 Task: Add an action where "Status category is Open" in Macro.
Action: Mouse moved to (21, 342)
Screenshot: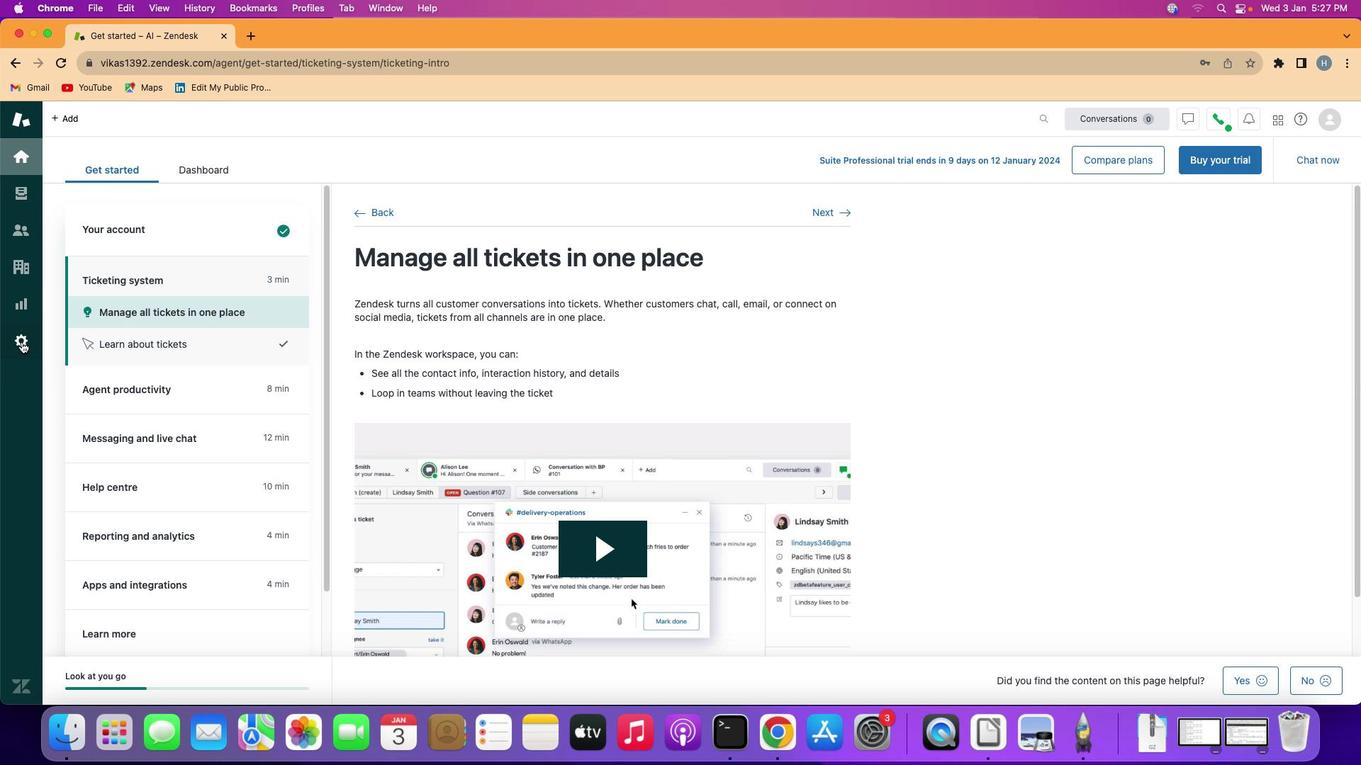 
Action: Mouse pressed left at (21, 342)
Screenshot: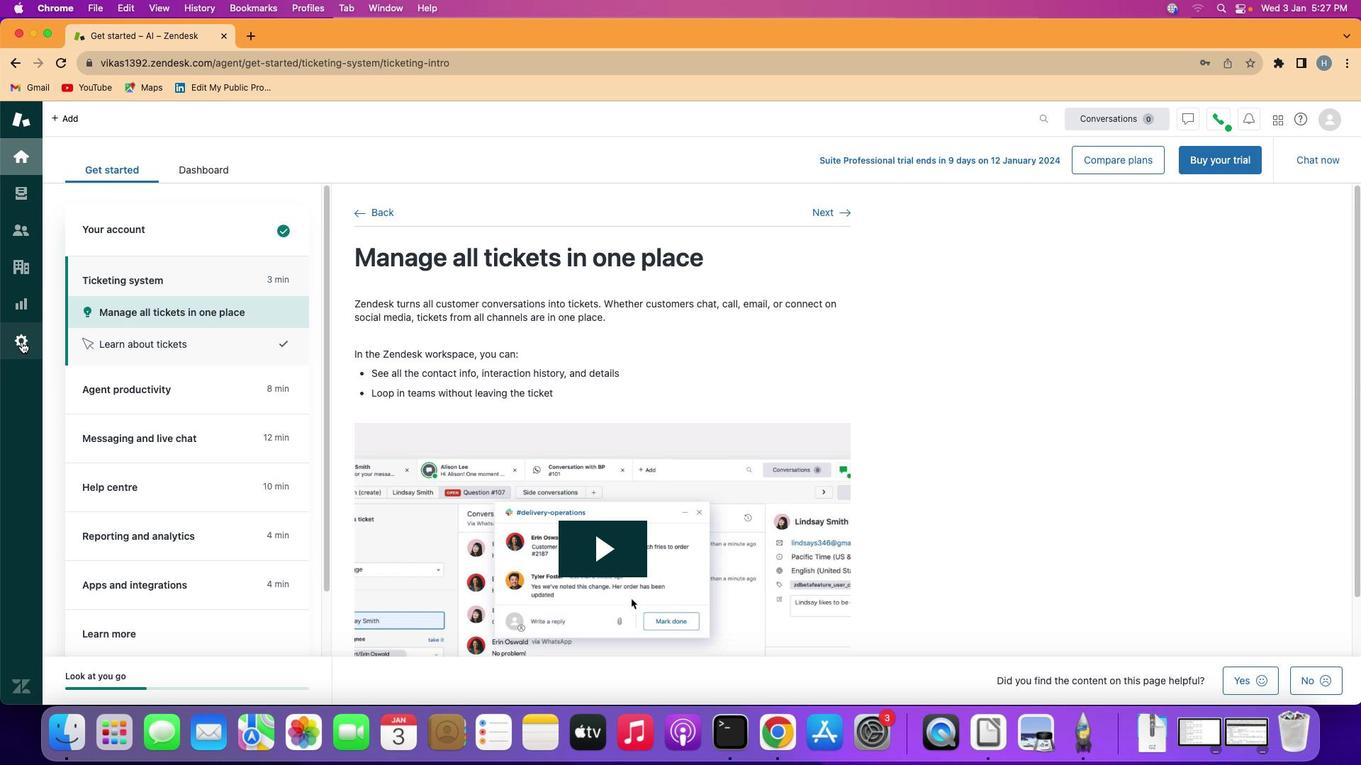 
Action: Mouse moved to (279, 583)
Screenshot: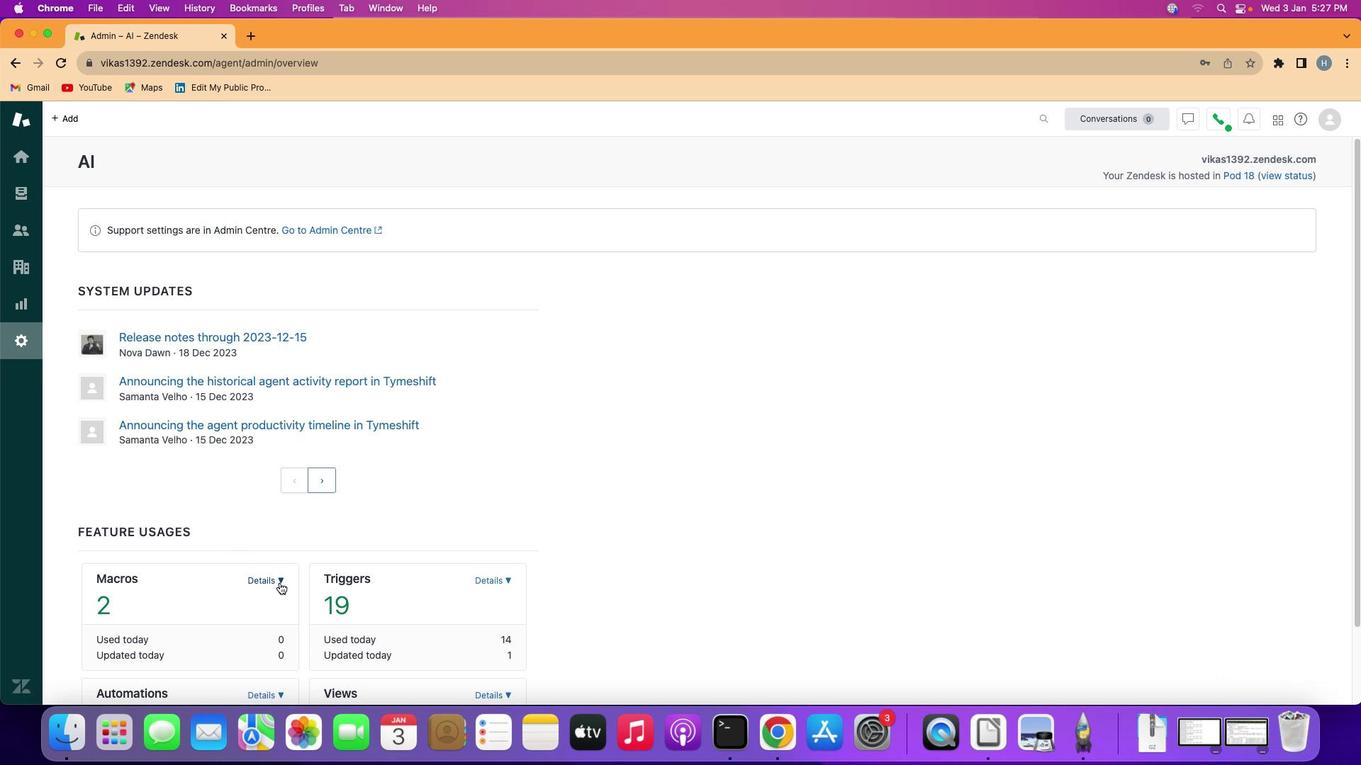 
Action: Mouse pressed left at (279, 583)
Screenshot: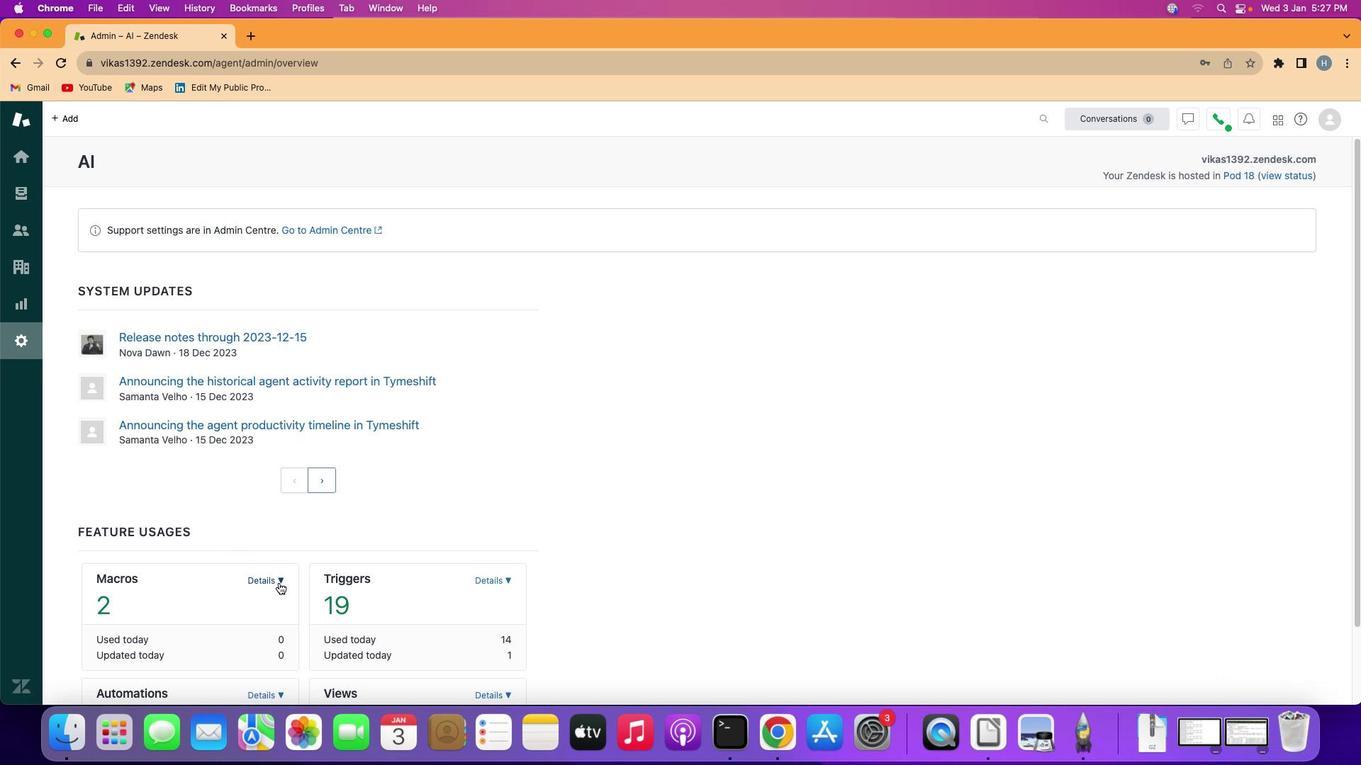 
Action: Mouse moved to (206, 635)
Screenshot: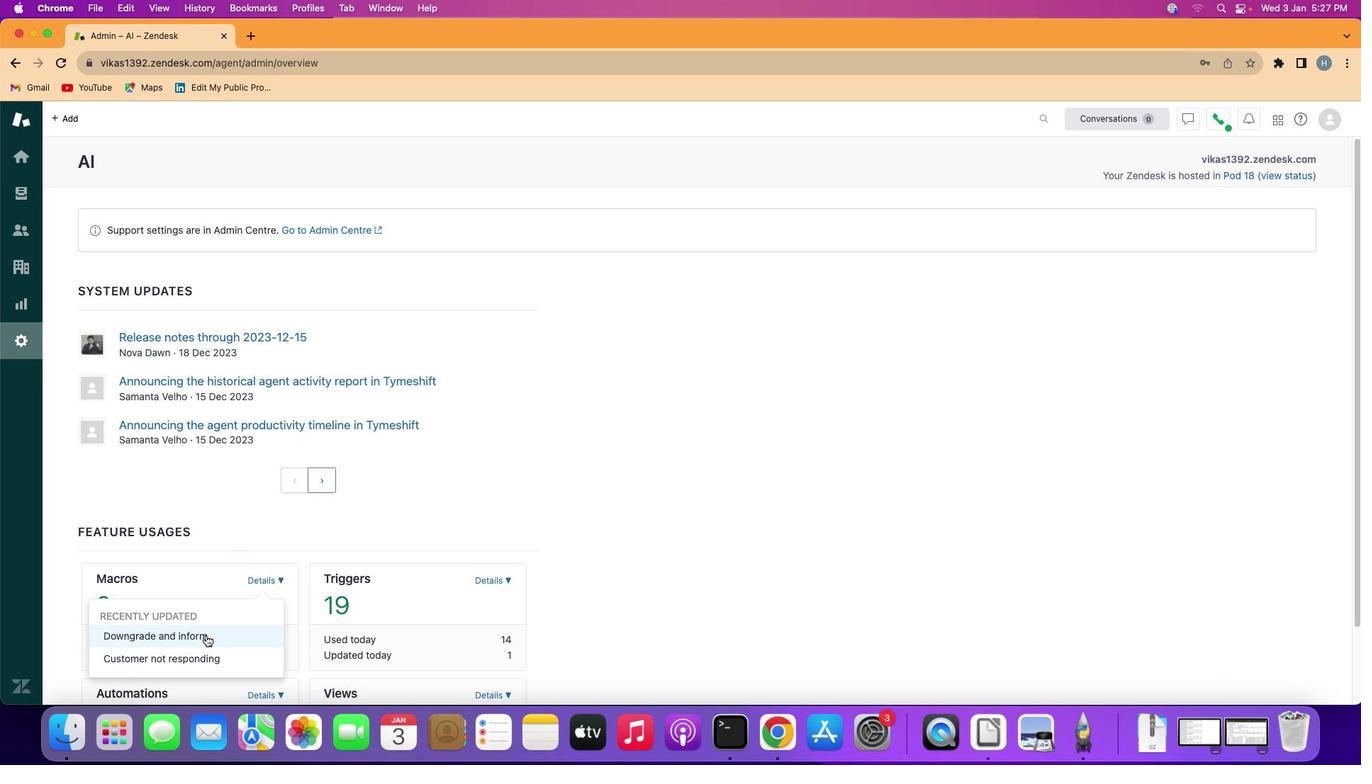 
Action: Mouse pressed left at (206, 635)
Screenshot: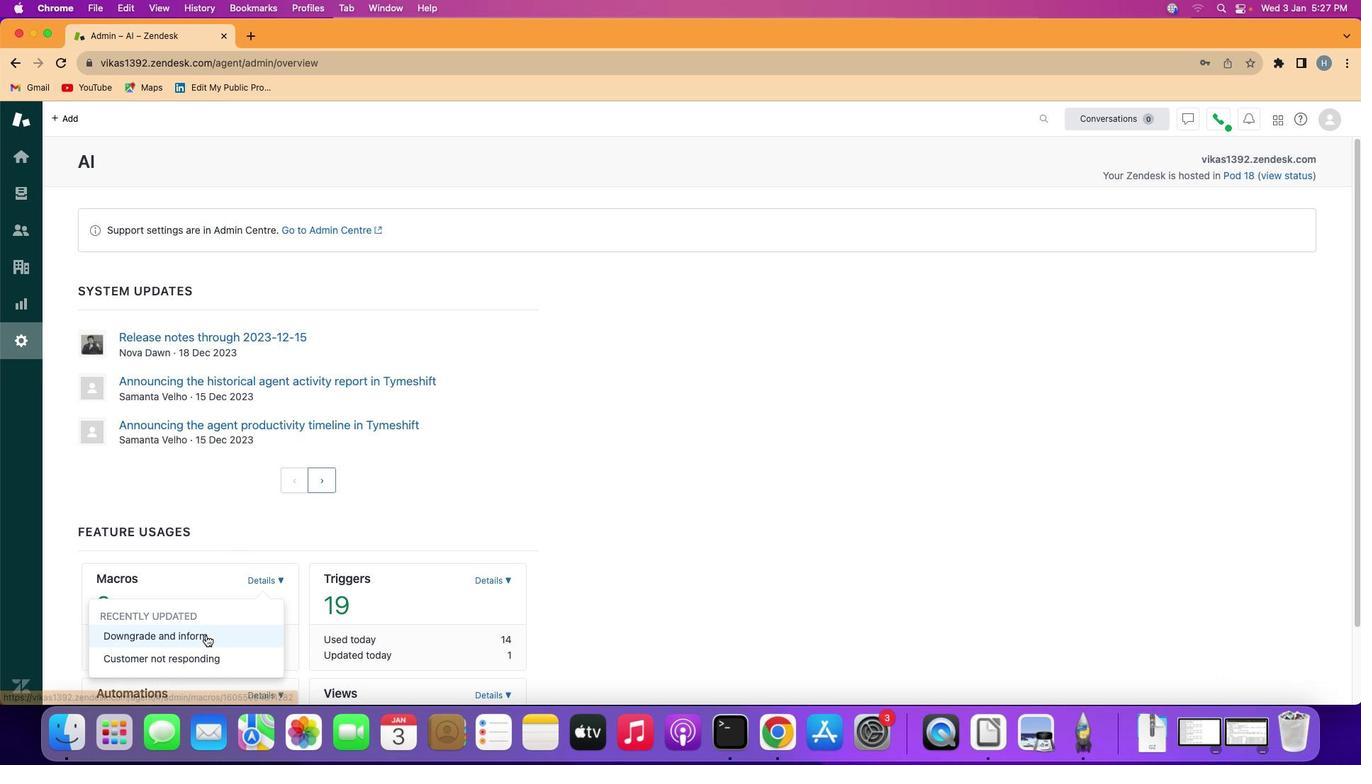
Action: Mouse moved to (255, 514)
Screenshot: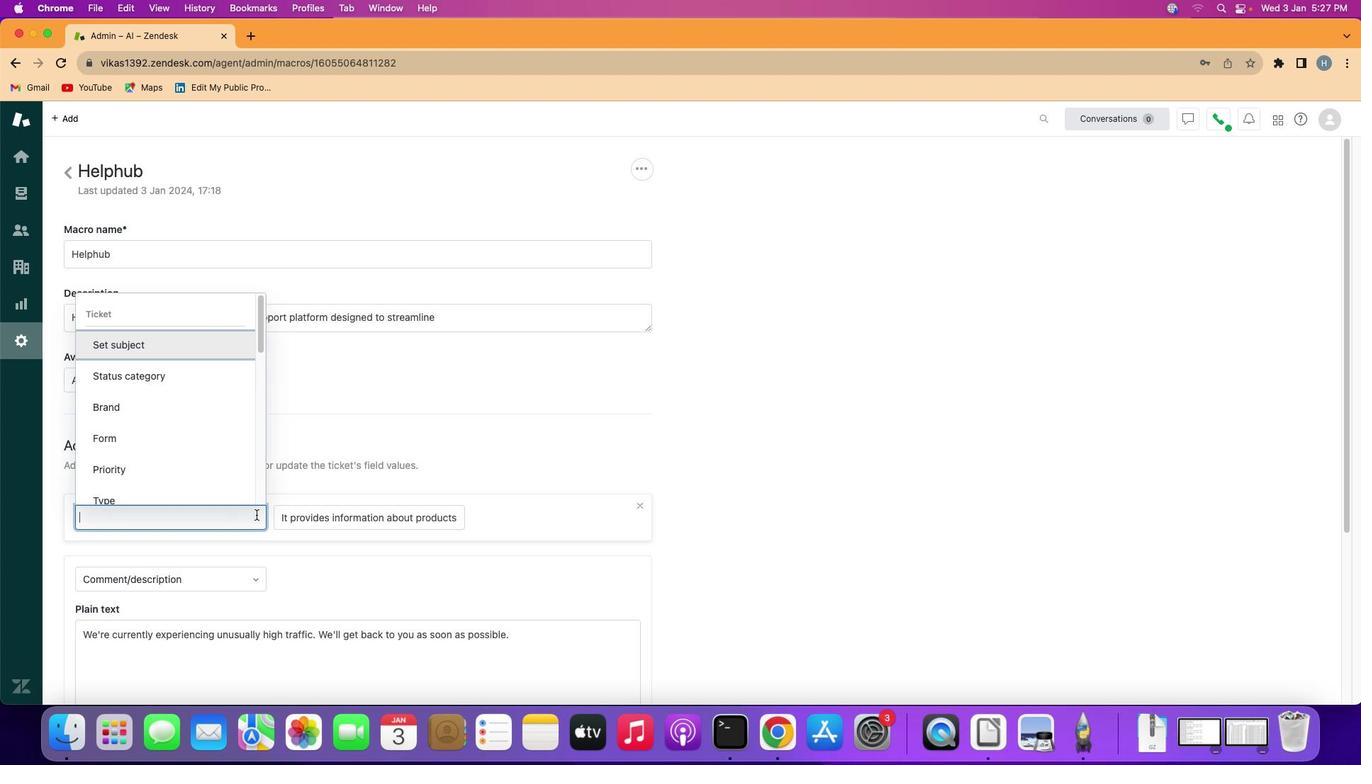 
Action: Mouse pressed left at (255, 514)
Screenshot: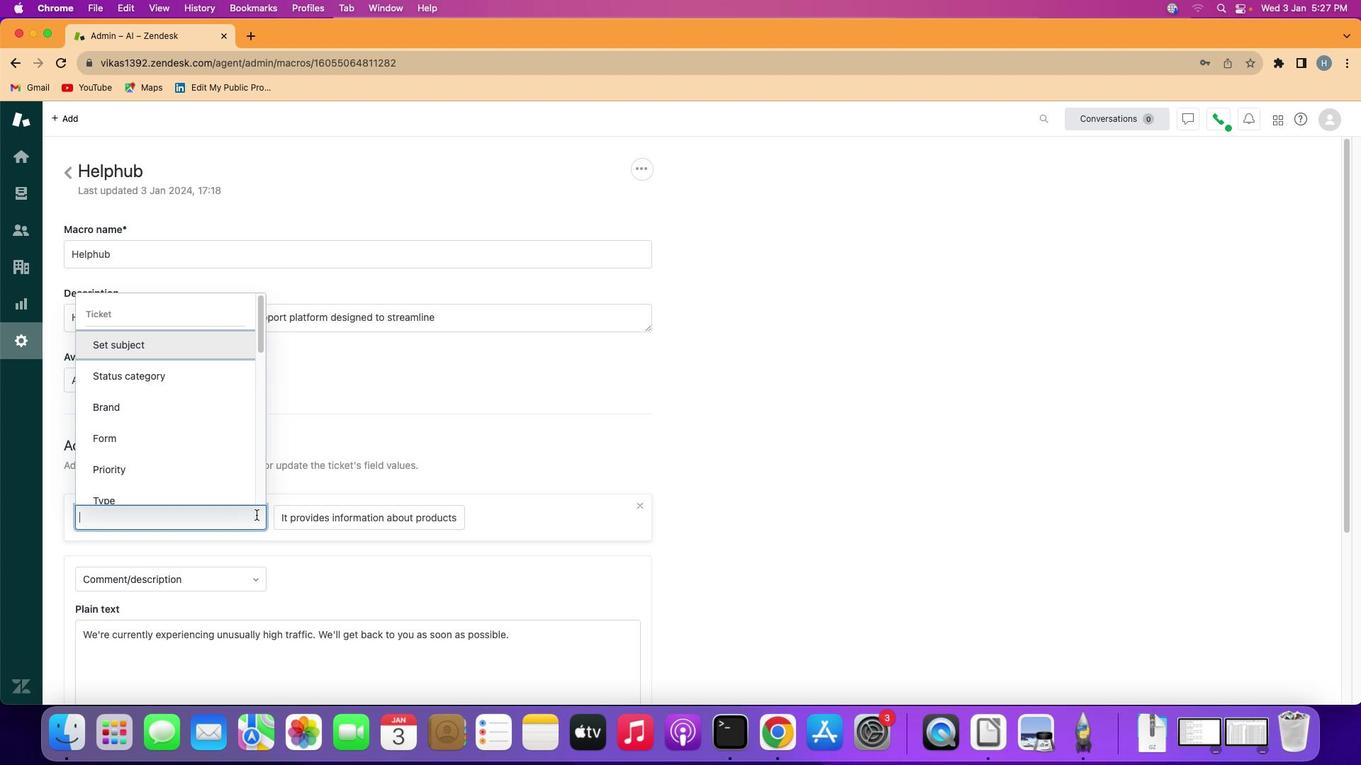 
Action: Mouse moved to (209, 382)
Screenshot: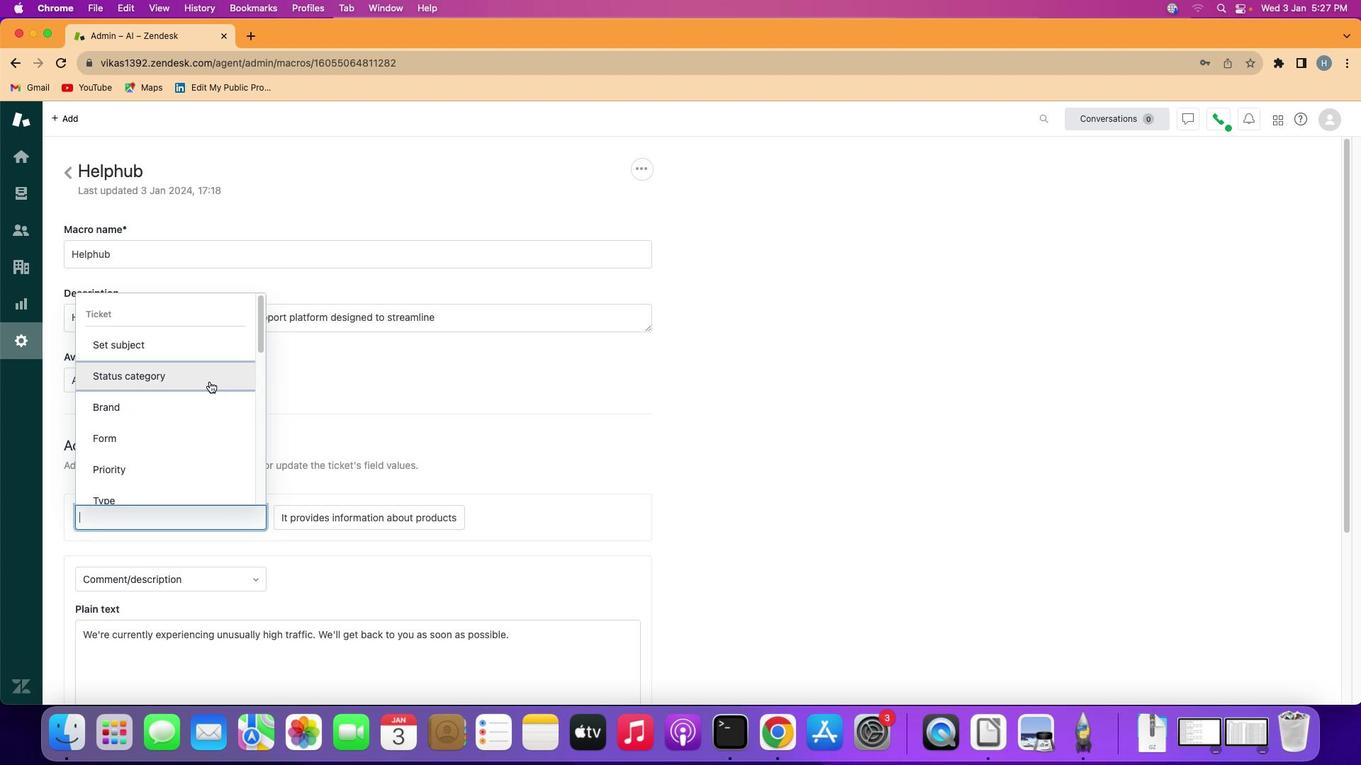 
Action: Mouse pressed left at (209, 382)
Screenshot: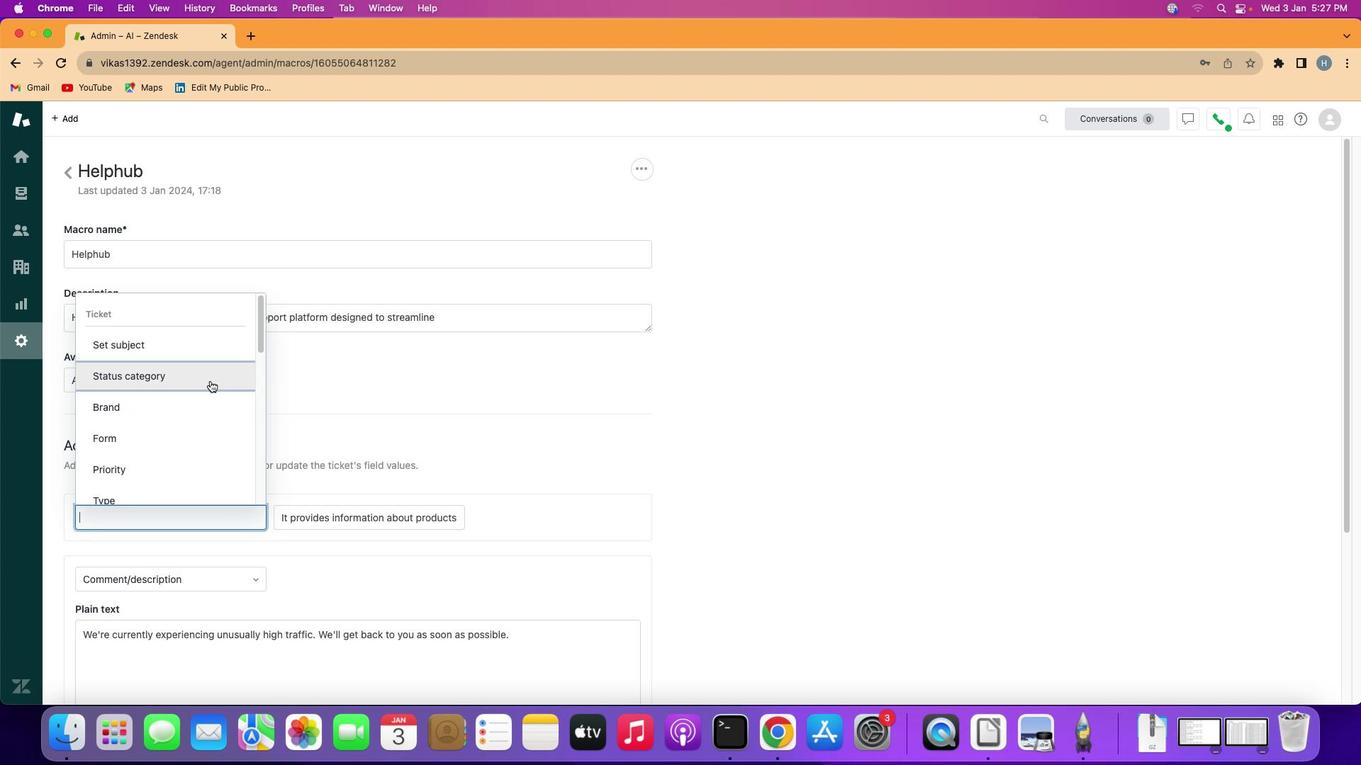 
Action: Mouse moved to (348, 553)
Screenshot: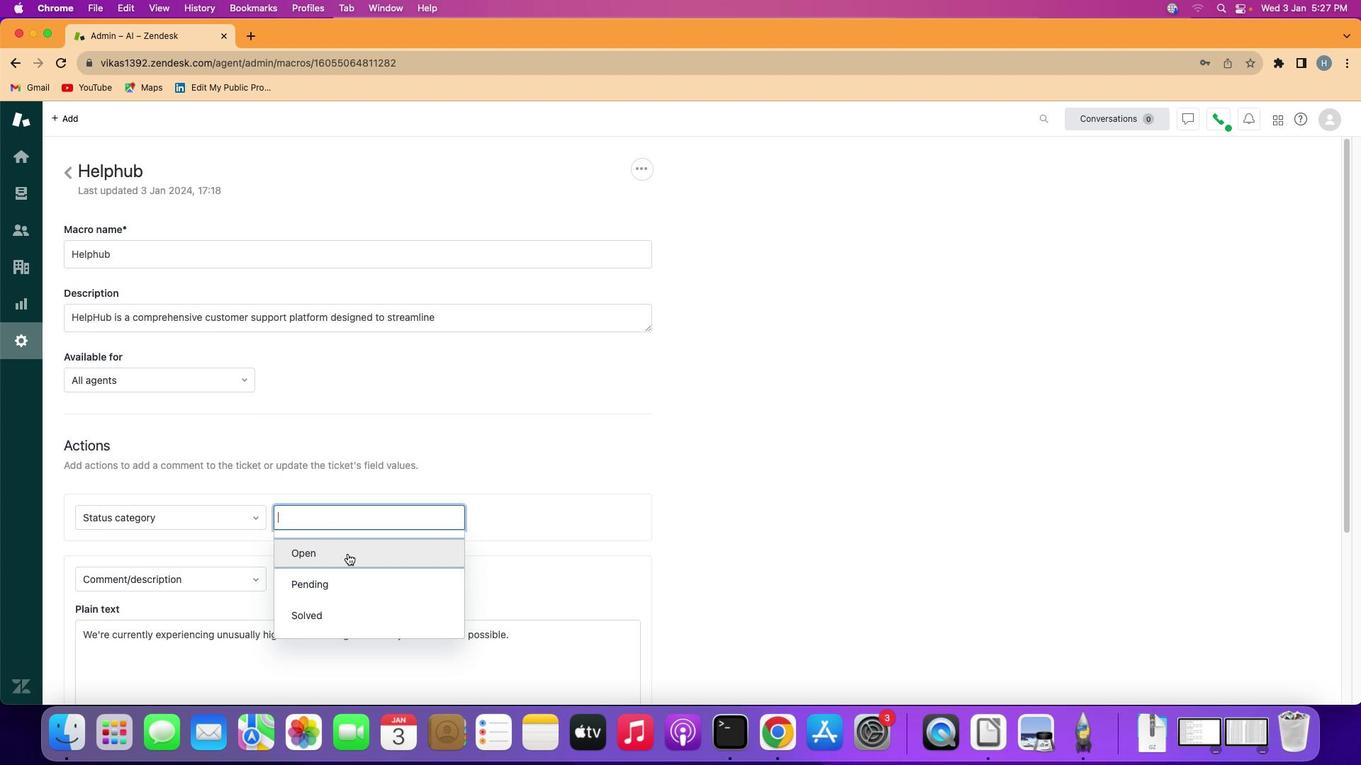 
Action: Mouse pressed left at (348, 553)
Screenshot: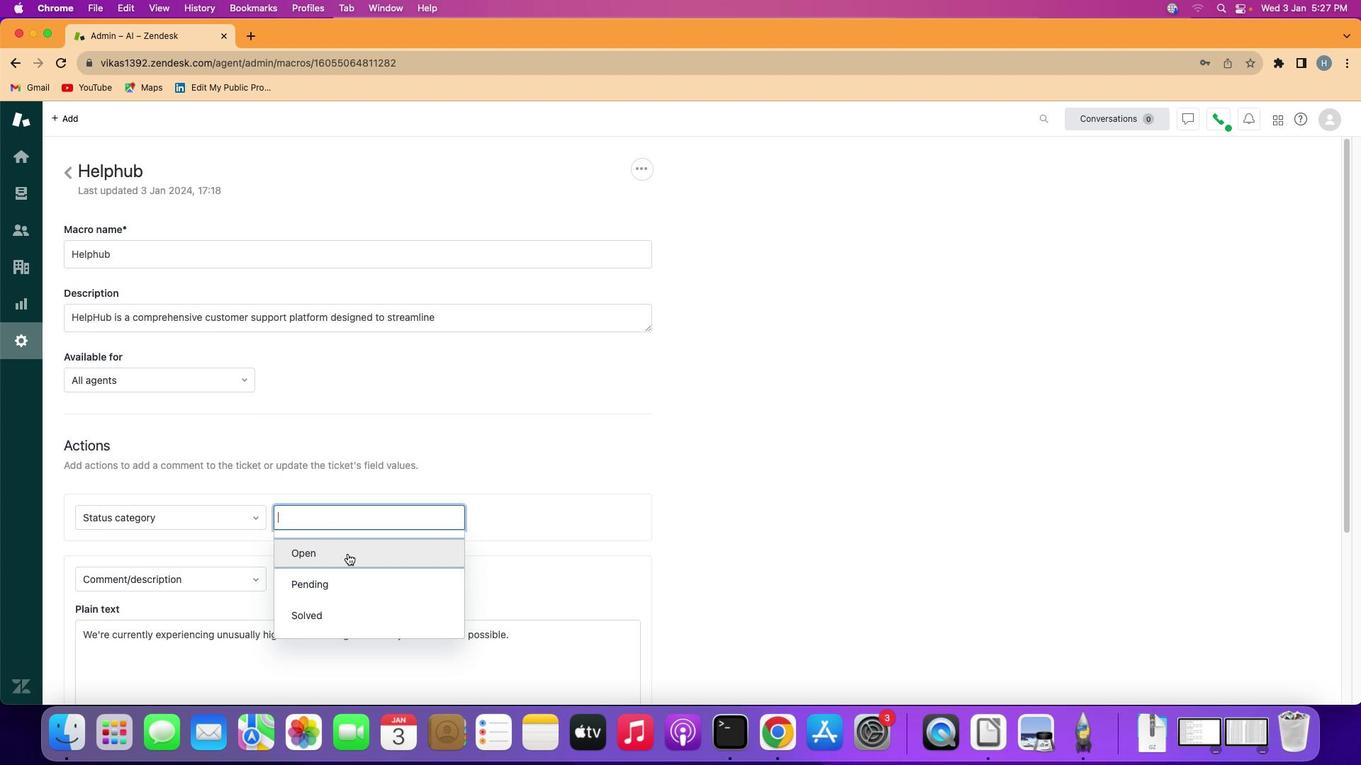 
Action: Mouse moved to (528, 612)
Screenshot: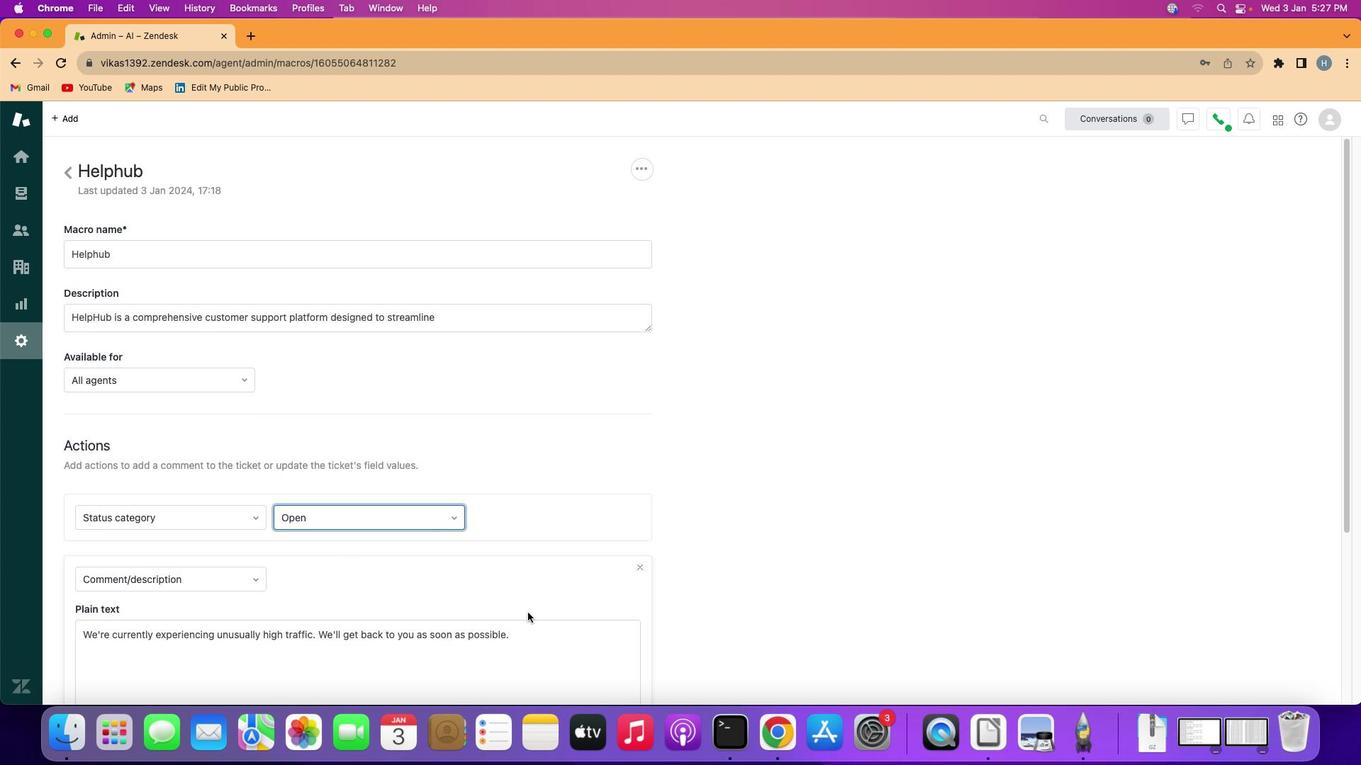 
Action: Mouse scrolled (528, 612) with delta (0, 0)
Screenshot: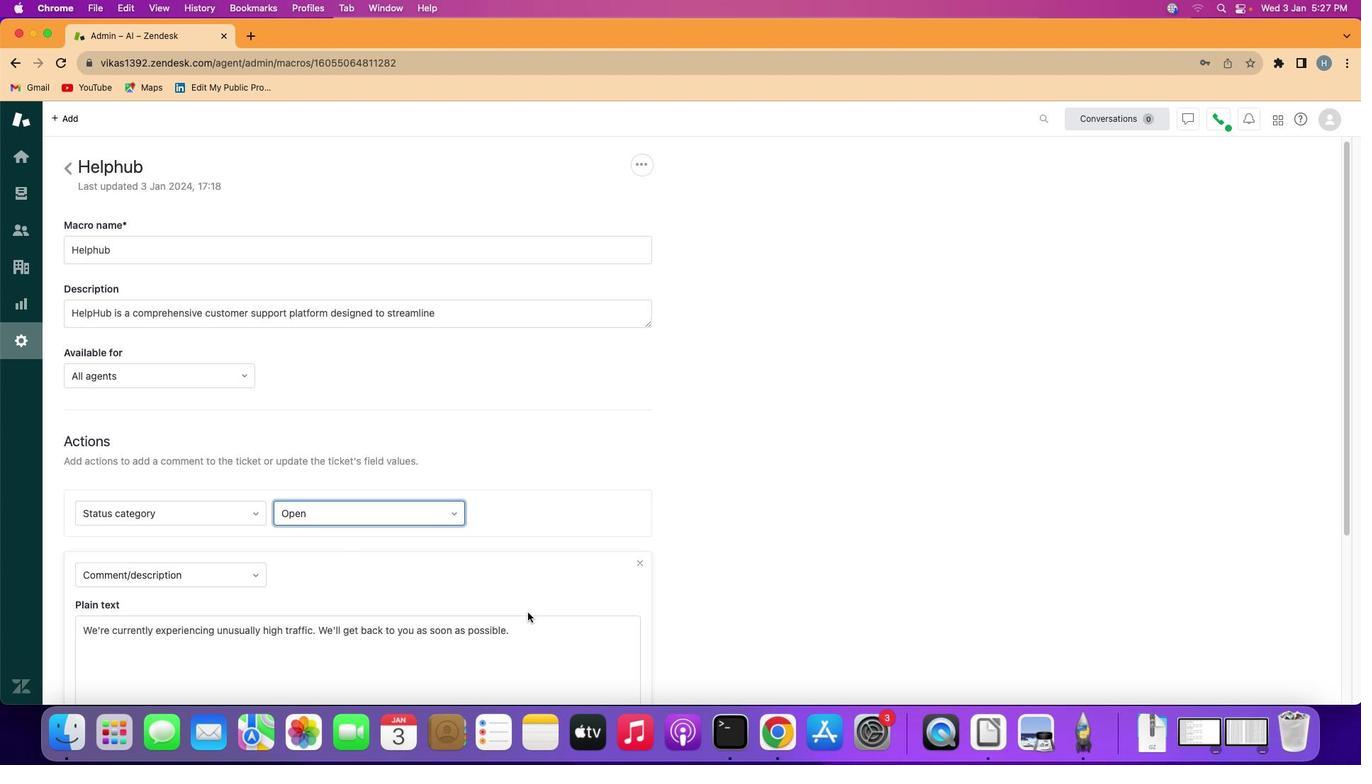 
Action: Mouse scrolled (528, 612) with delta (0, 0)
Screenshot: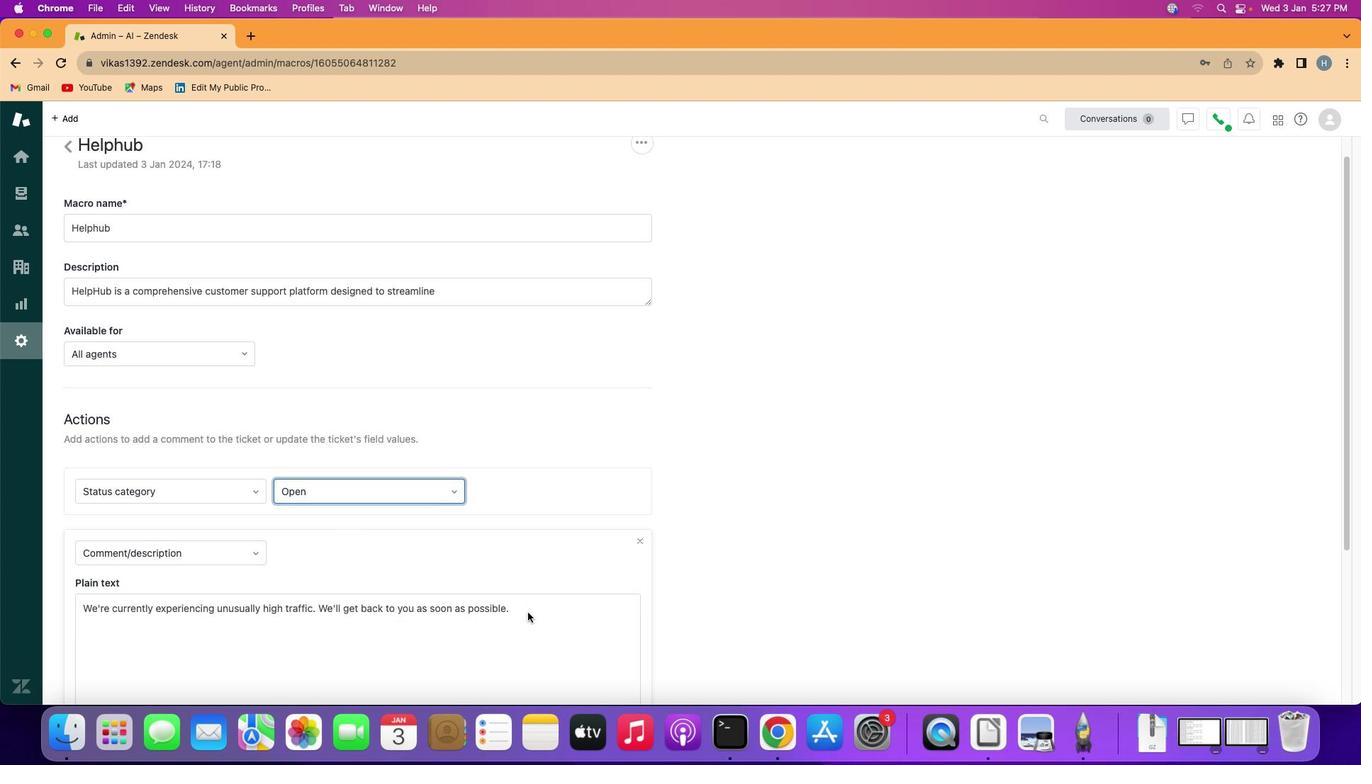 
Action: Mouse scrolled (528, 612) with delta (0, -1)
Screenshot: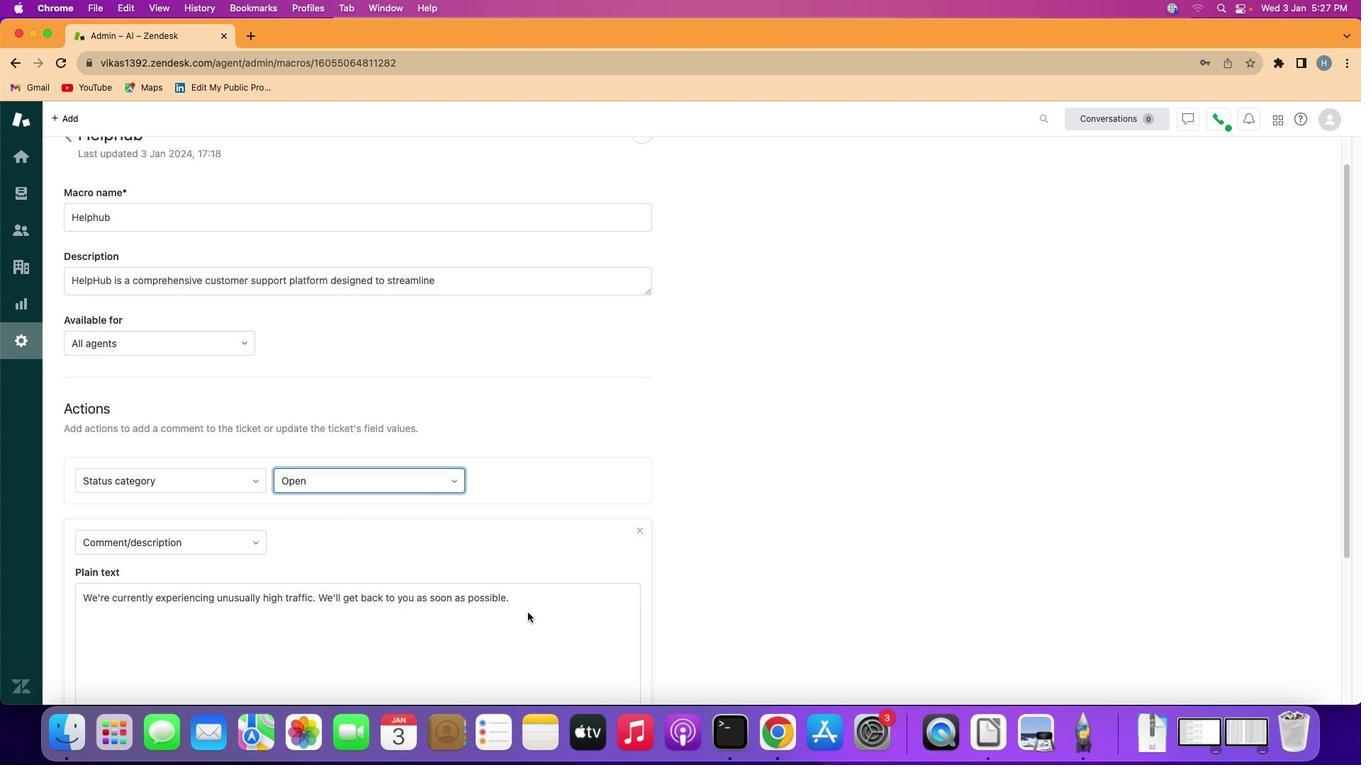 
Action: Mouse scrolled (528, 612) with delta (0, -2)
Screenshot: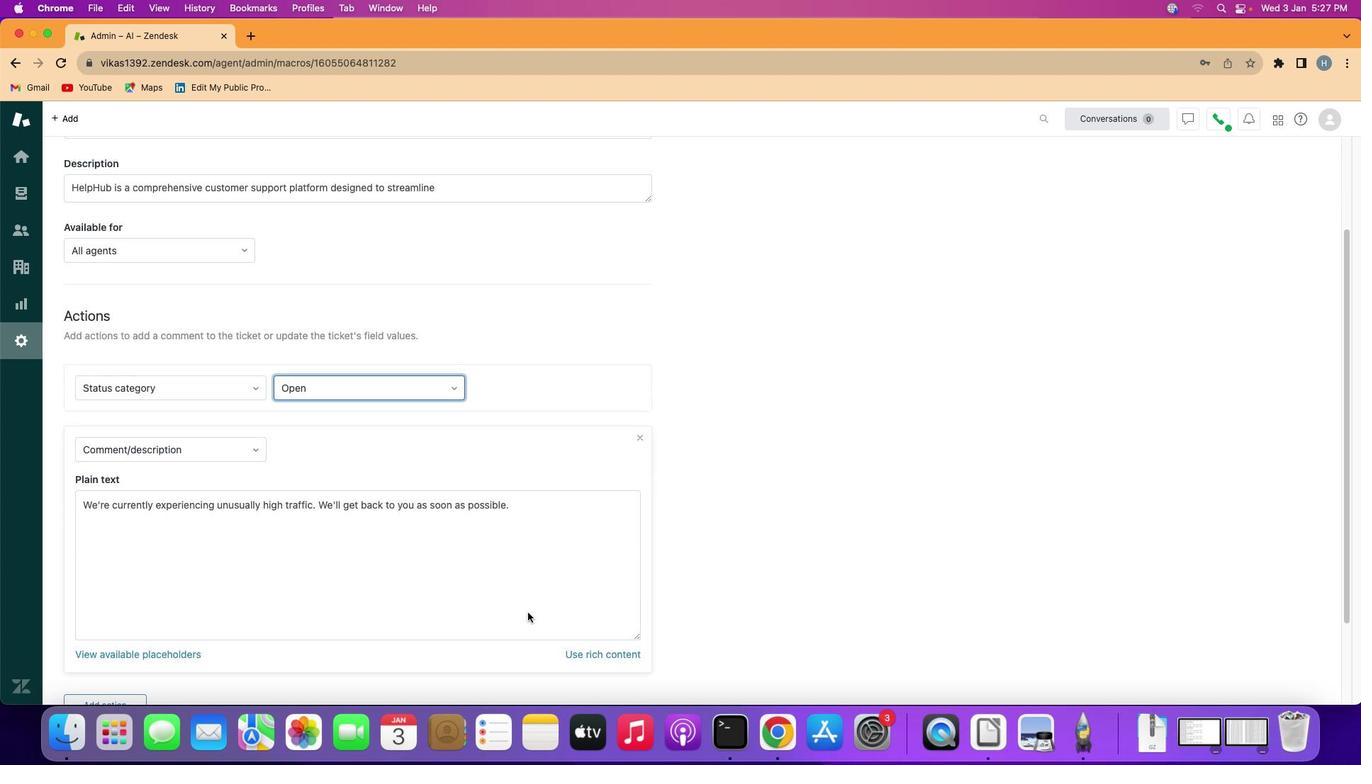 
Action: Mouse scrolled (528, 612) with delta (0, -2)
Screenshot: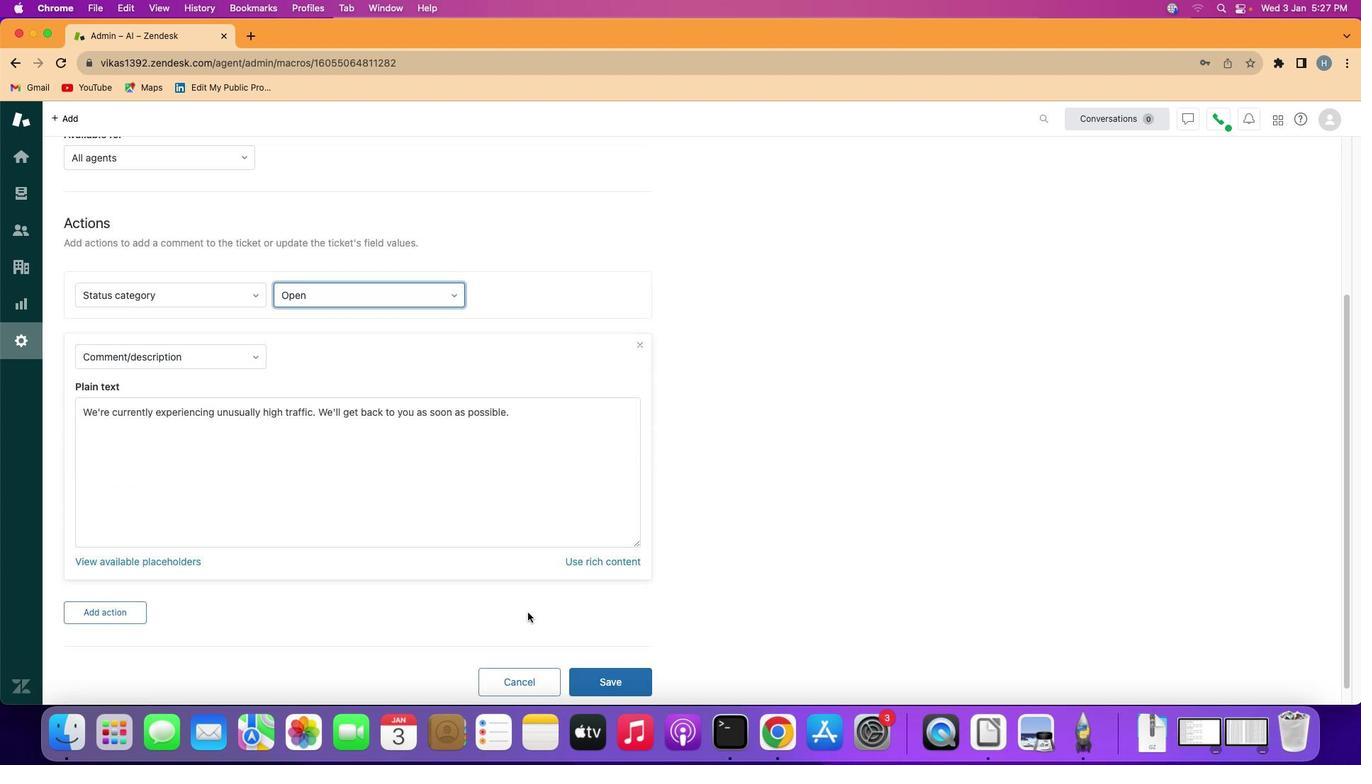 
Action: Mouse scrolled (528, 612) with delta (0, -2)
Screenshot: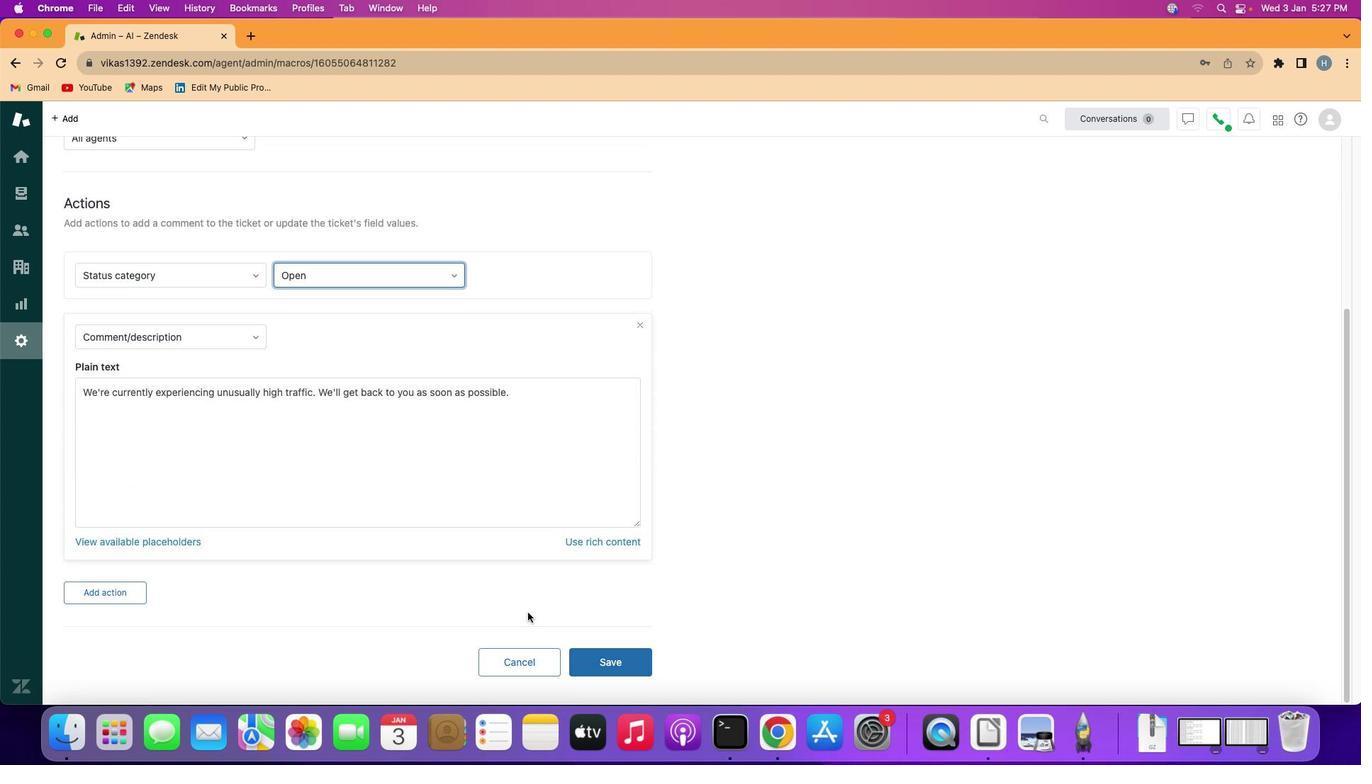
Action: Mouse scrolled (528, 612) with delta (0, -2)
Screenshot: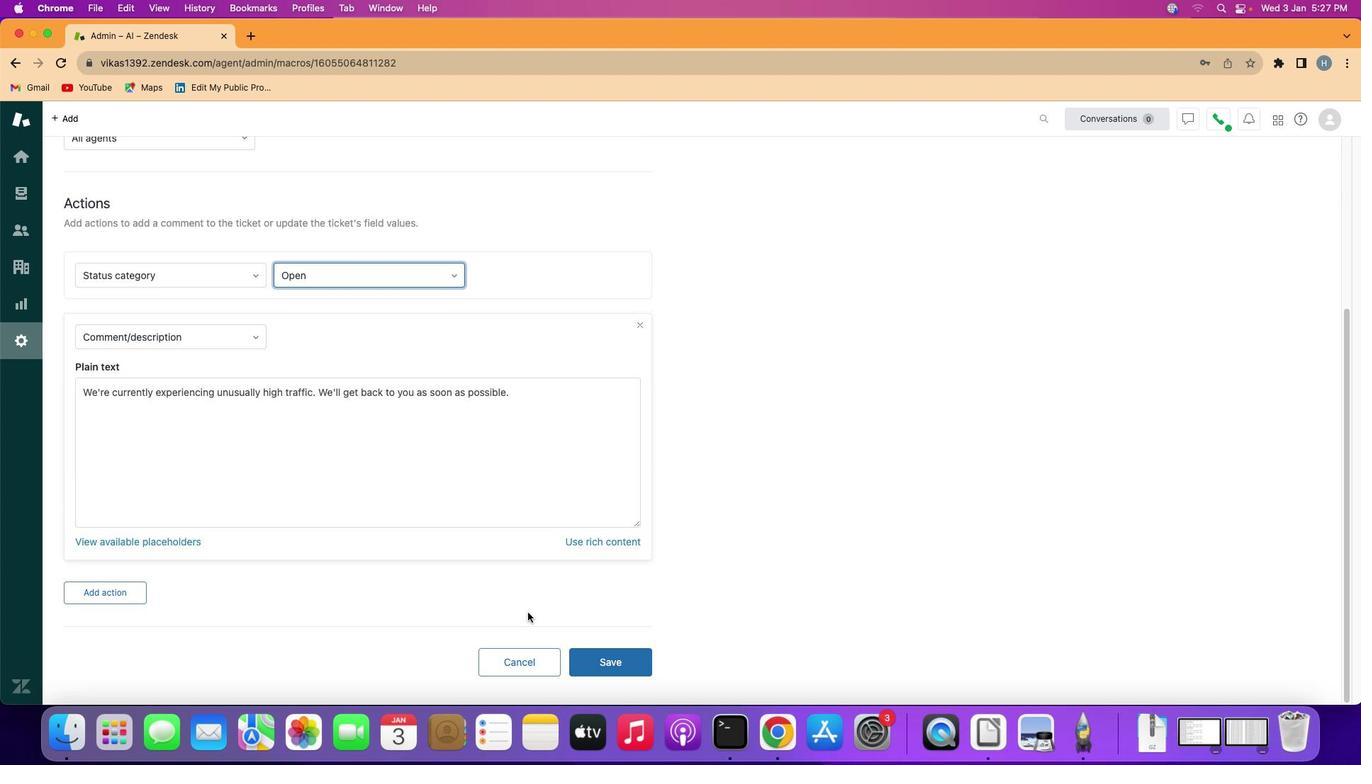 
Action: Mouse moved to (596, 660)
Screenshot: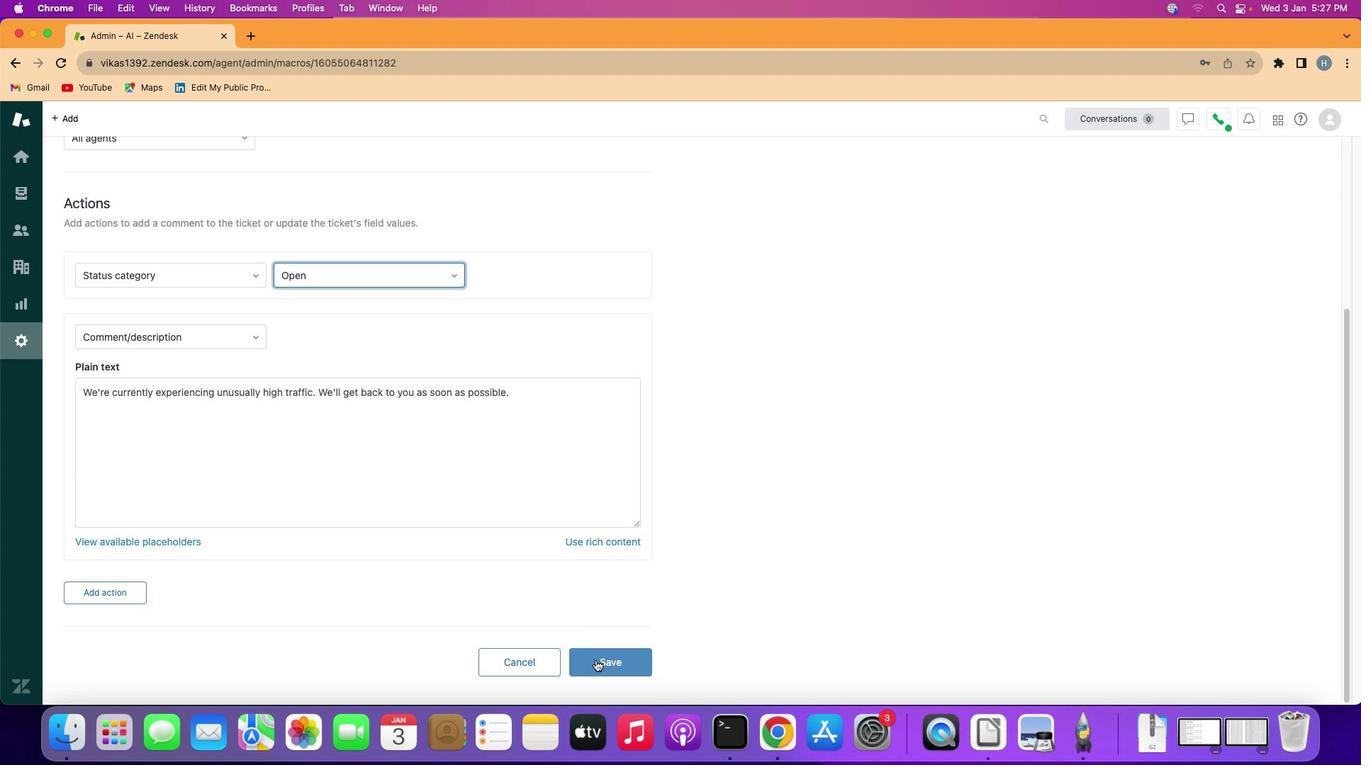 
Action: Mouse pressed left at (596, 660)
Screenshot: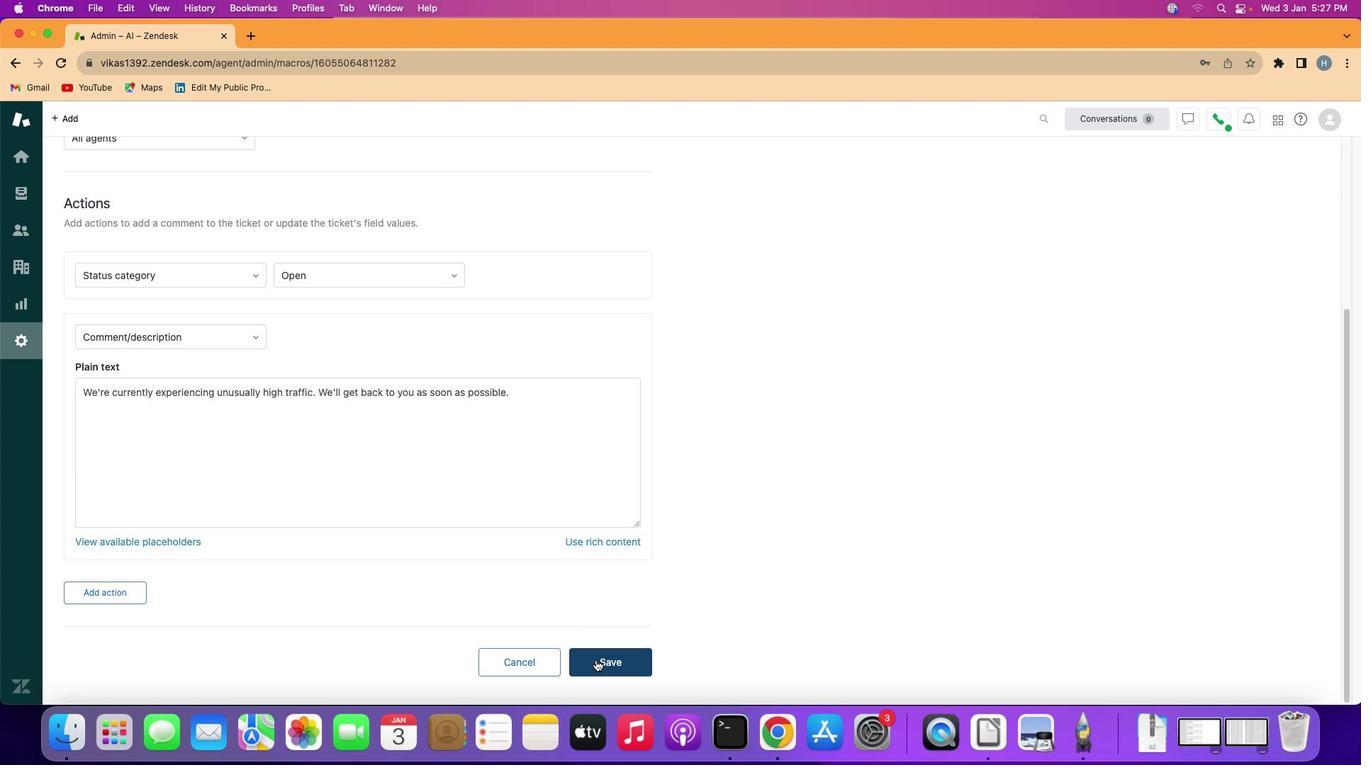 
Action: Mouse moved to (477, 551)
Screenshot: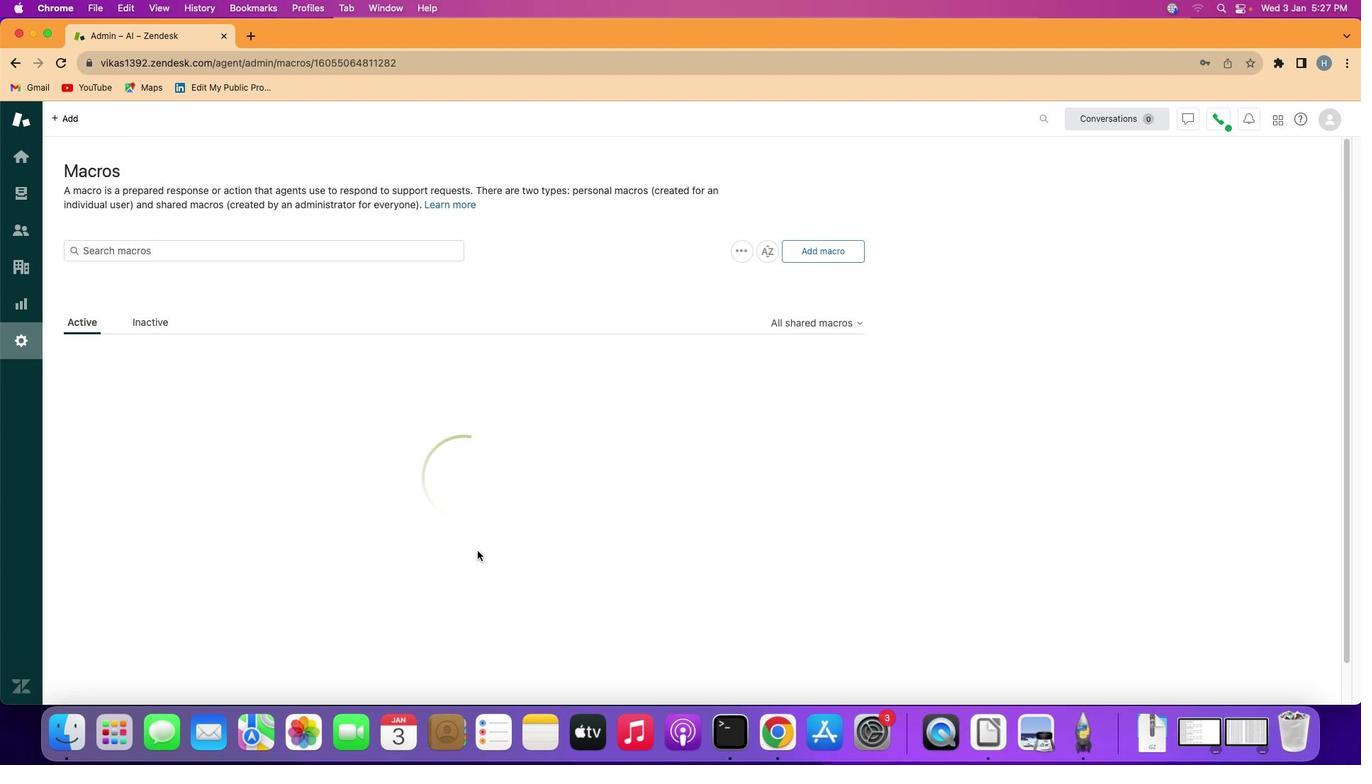 
